 Task: Edit the user name on the profile page
Action: Mouse scrolled (230, 150) with delta (0, 0)
Screenshot: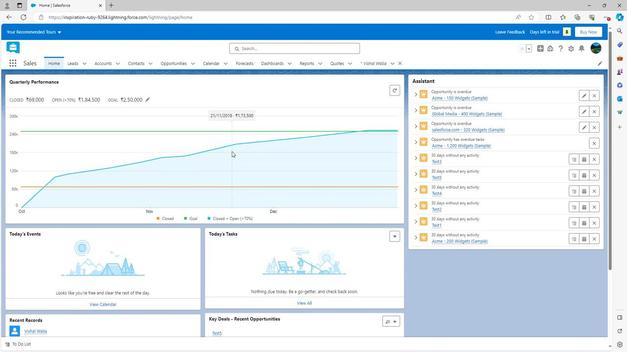 
Action: Mouse scrolled (230, 150) with delta (0, 0)
Screenshot: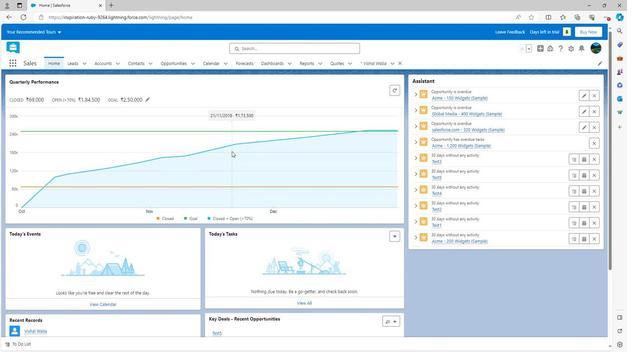 
Action: Mouse scrolled (230, 150) with delta (0, 0)
Screenshot: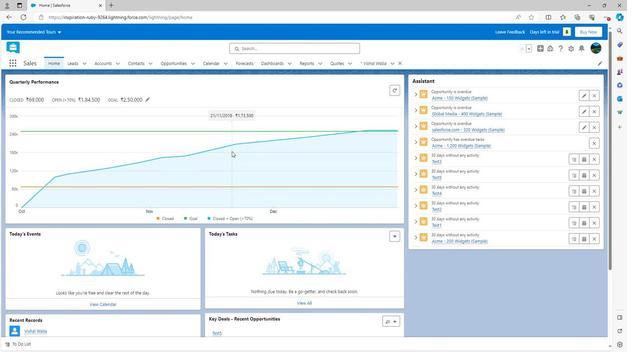 
Action: Mouse scrolled (230, 151) with delta (0, 0)
Screenshot: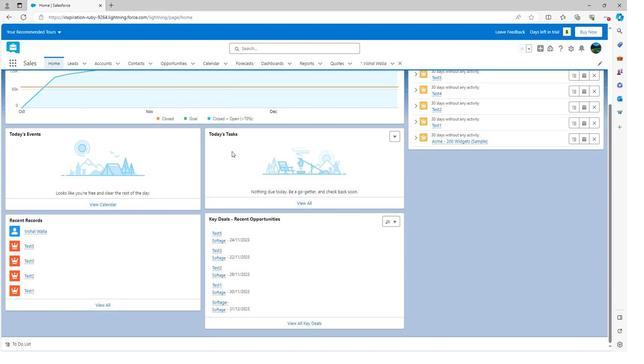 
Action: Mouse scrolled (230, 151) with delta (0, 0)
Screenshot: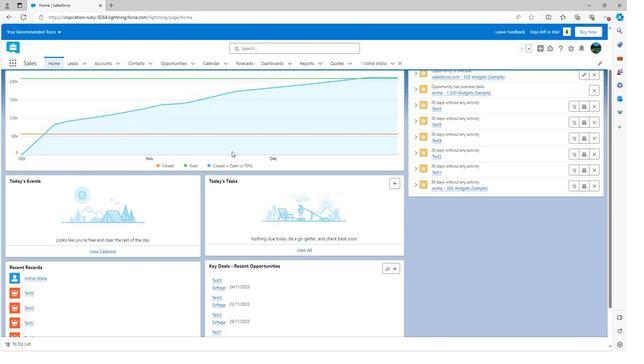
Action: Mouse scrolled (230, 151) with delta (0, 0)
Screenshot: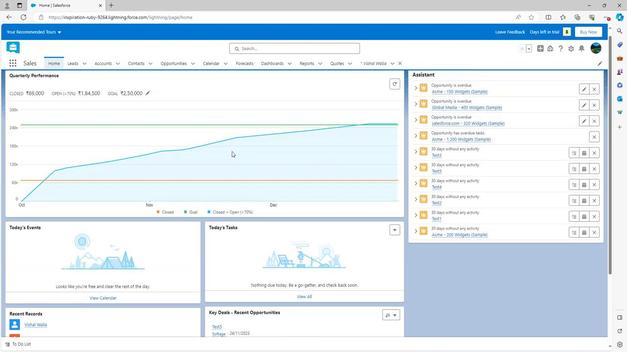 
Action: Mouse scrolled (230, 151) with delta (0, 0)
Screenshot: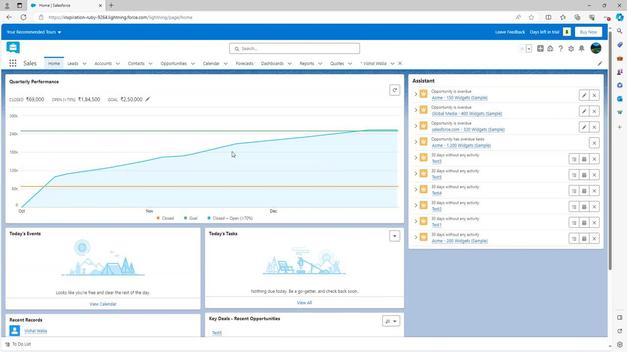 
Action: Mouse moved to (592, 52)
Screenshot: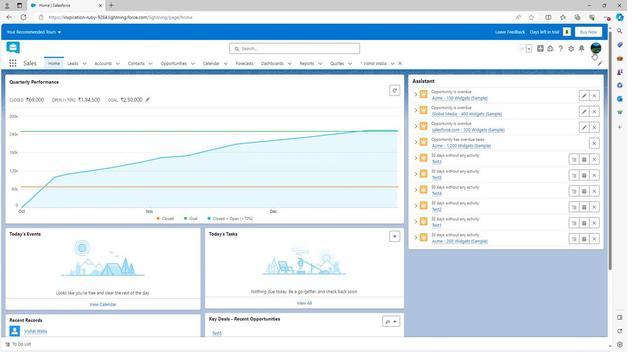 
Action: Mouse pressed left at (592, 52)
Screenshot: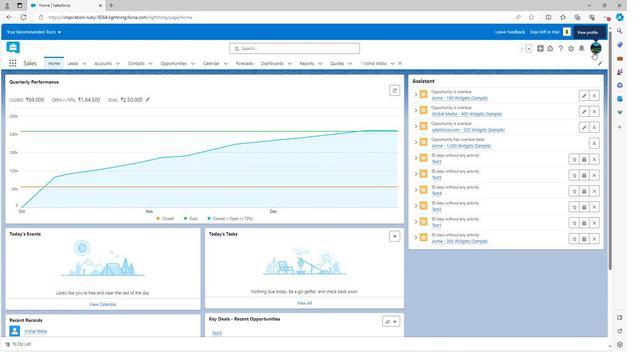 
Action: Mouse moved to (492, 71)
Screenshot: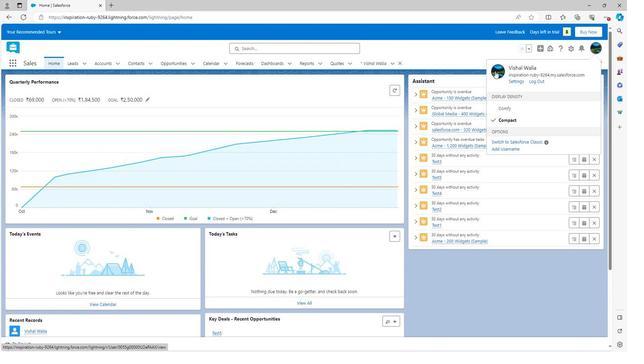 
Action: Mouse pressed left at (492, 71)
Screenshot: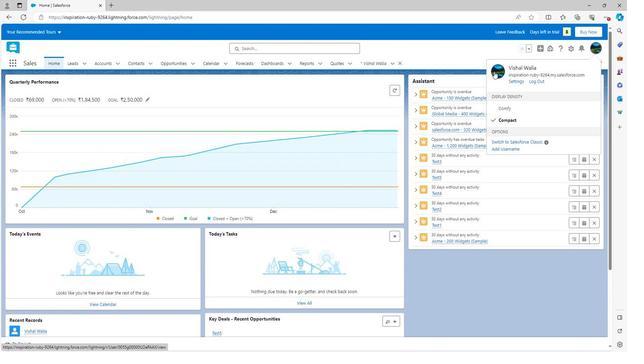 
Action: Mouse moved to (60, 166)
Screenshot: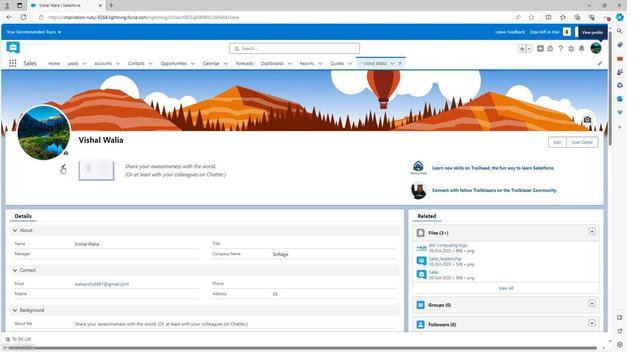 
Action: Mouse pressed left at (60, 166)
Screenshot: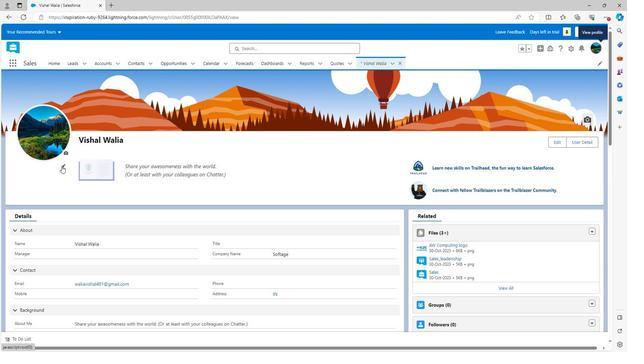 
Action: Mouse moved to (233, 173)
Screenshot: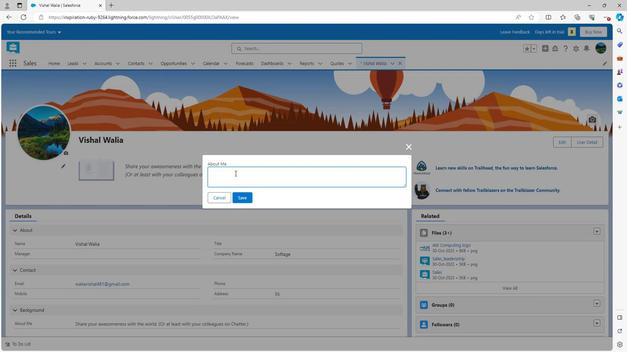 
Action: Mouse pressed left at (233, 173)
Screenshot: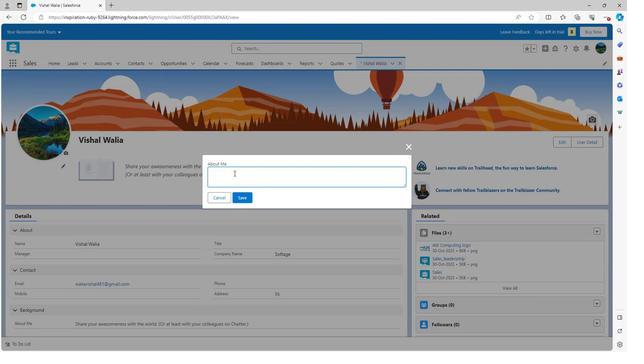 
Action: Mouse moved to (225, 197)
Screenshot: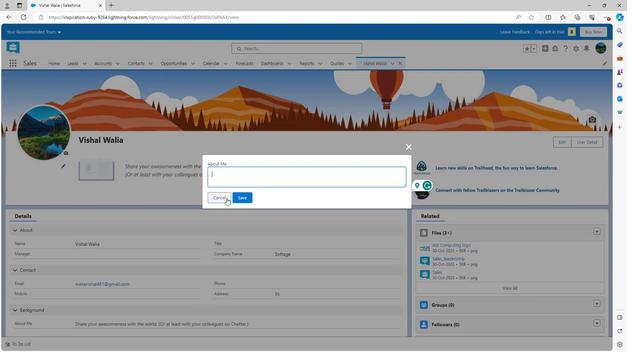 
Action: Mouse pressed left at (225, 197)
Screenshot: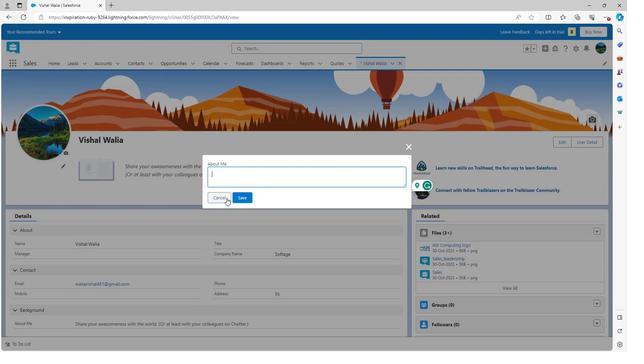 
Action: Mouse scrolled (225, 197) with delta (0, 0)
Screenshot: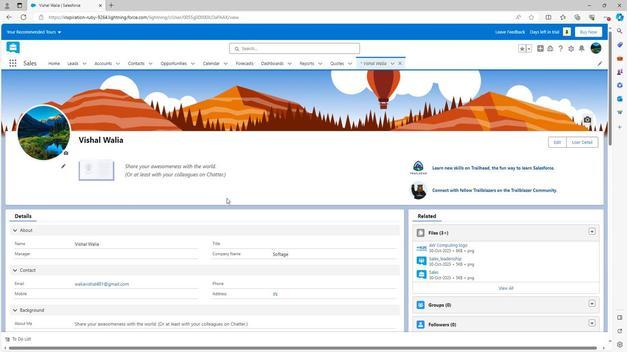 
Action: Mouse scrolled (225, 197) with delta (0, 0)
Screenshot: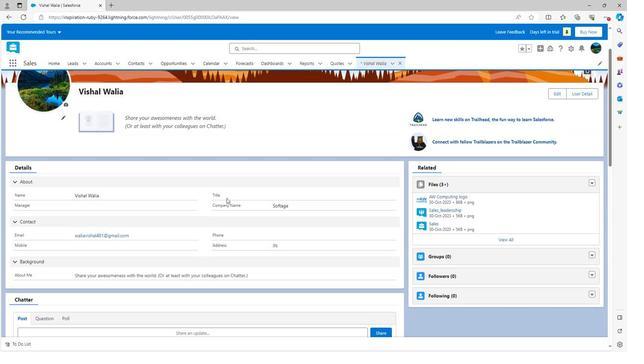
Action: Mouse moved to (225, 197)
Screenshot: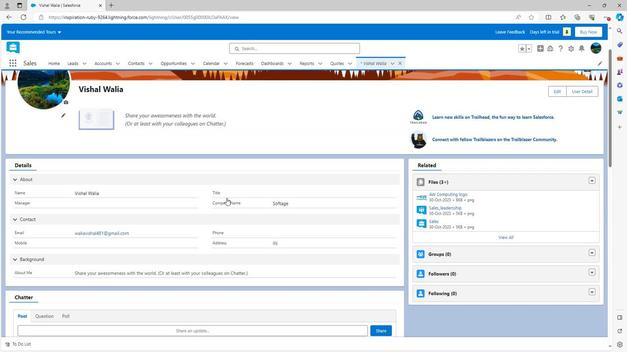 
Action: Mouse scrolled (225, 197) with delta (0, 0)
Screenshot: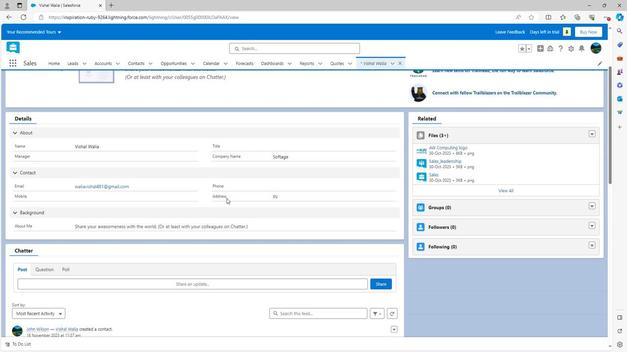 
Action: Mouse scrolled (225, 197) with delta (0, 0)
Screenshot: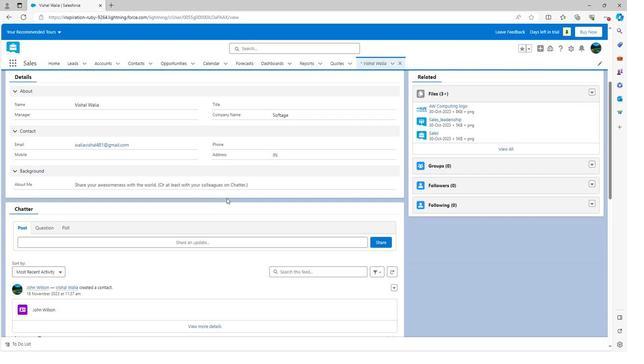 
Action: Mouse scrolled (225, 197) with delta (0, 0)
Screenshot: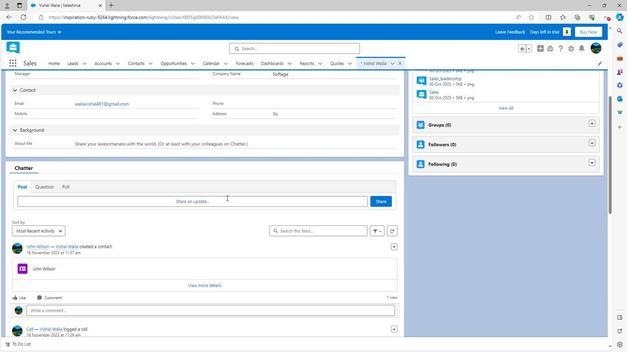 
Action: Mouse scrolled (225, 197) with delta (0, 0)
Screenshot: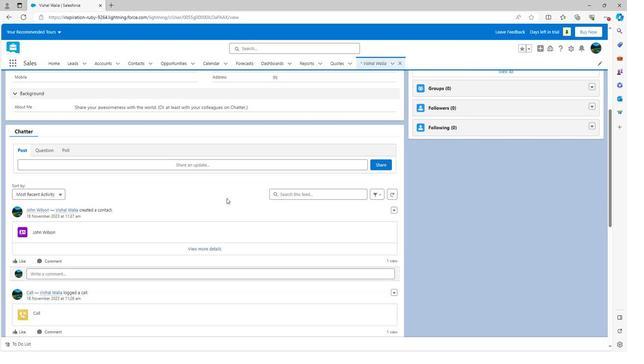 
Action: Mouse scrolled (225, 197) with delta (0, 0)
Screenshot: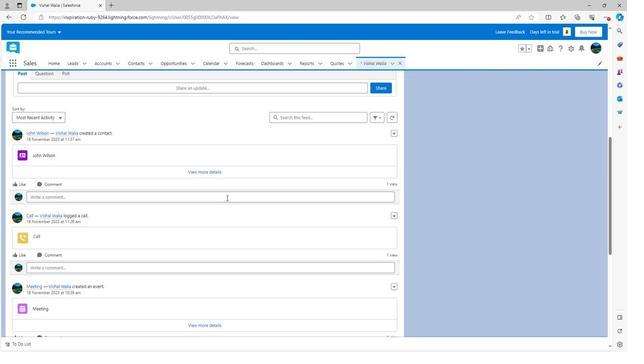 
Action: Mouse scrolled (225, 197) with delta (0, 0)
Screenshot: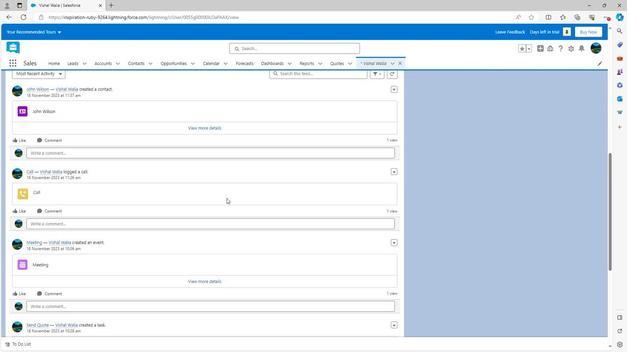 
Action: Mouse scrolled (225, 197) with delta (0, 0)
Screenshot: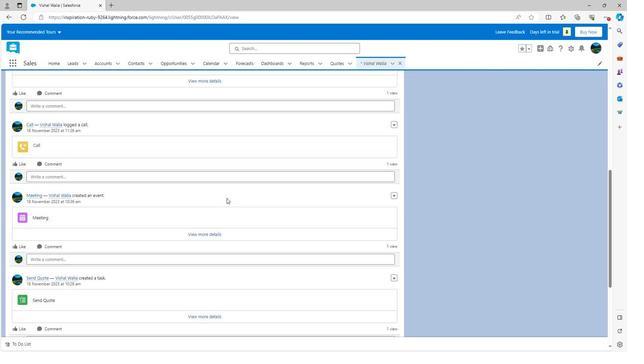
Action: Mouse moved to (225, 198)
Screenshot: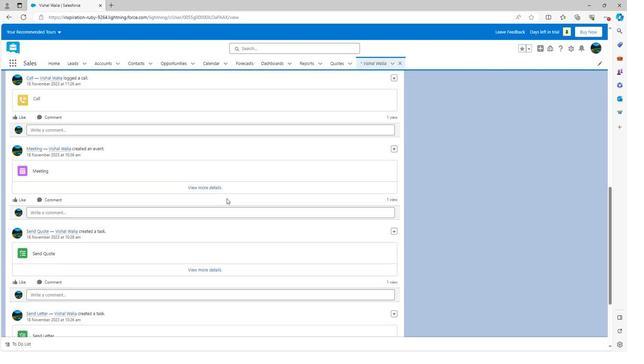 
Action: Mouse scrolled (225, 197) with delta (0, 0)
Screenshot: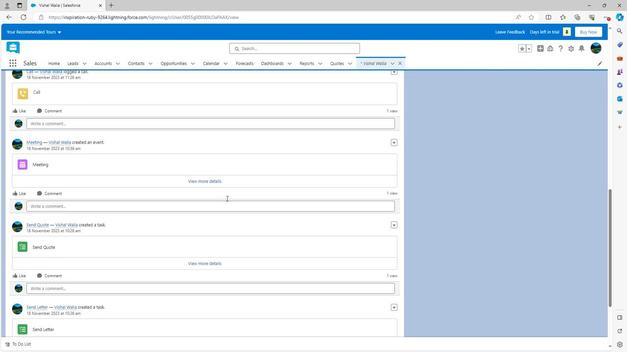 
Action: Mouse scrolled (225, 197) with delta (0, 0)
Screenshot: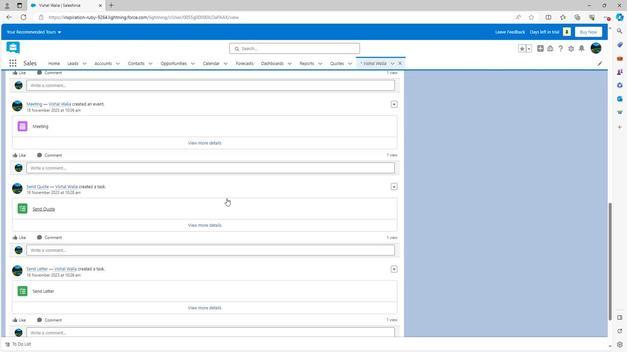 
Action: Mouse scrolled (225, 198) with delta (0, 0)
Screenshot: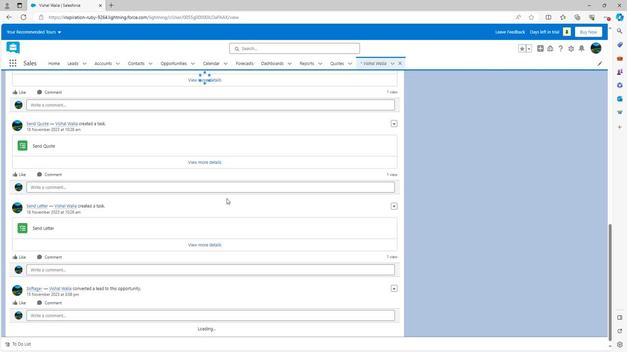 
Action: Mouse scrolled (225, 198) with delta (0, 0)
Screenshot: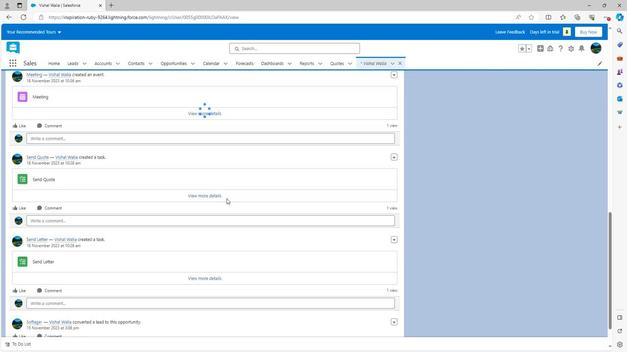 
Action: Mouse scrolled (225, 198) with delta (0, 0)
Screenshot: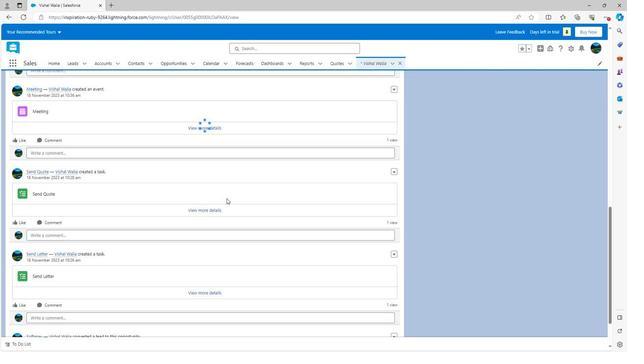 
Action: Mouse scrolled (225, 198) with delta (0, 0)
Screenshot: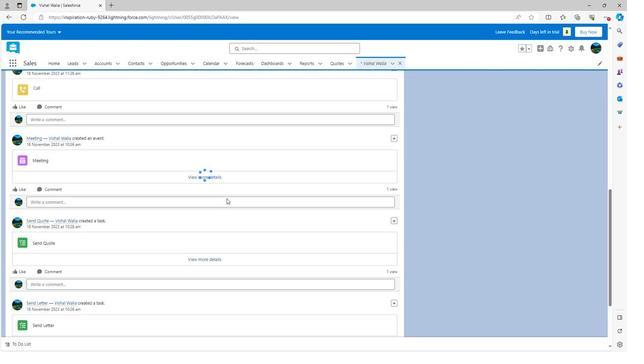 
Action: Mouse scrolled (225, 198) with delta (0, 0)
Screenshot: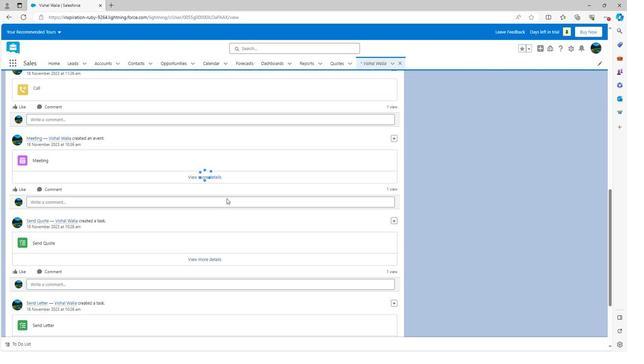 
Action: Mouse scrolled (225, 198) with delta (0, 0)
Screenshot: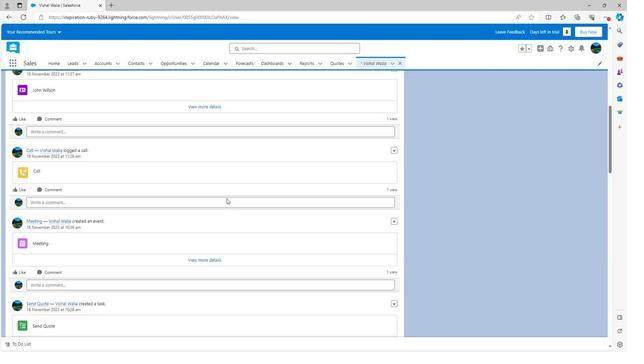 
Action: Mouse scrolled (225, 198) with delta (0, 0)
Screenshot: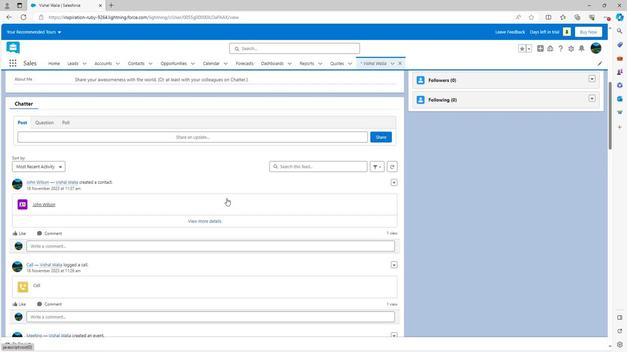 
Action: Mouse scrolled (225, 198) with delta (0, 0)
Screenshot: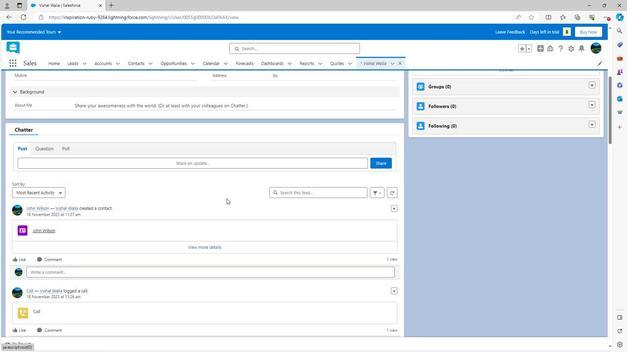 
Action: Mouse scrolled (225, 198) with delta (0, 0)
Screenshot: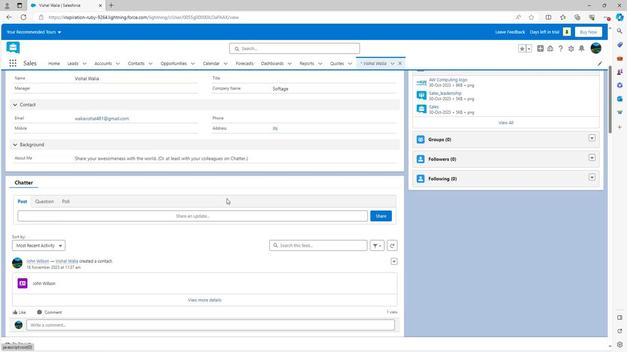 
Action: Mouse scrolled (225, 198) with delta (0, 0)
Screenshot: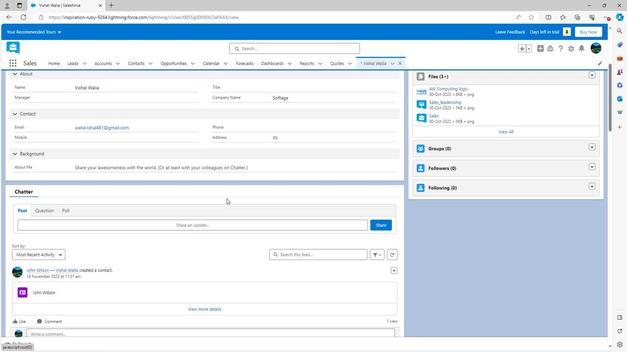 
Action: Mouse moved to (226, 198)
Screenshot: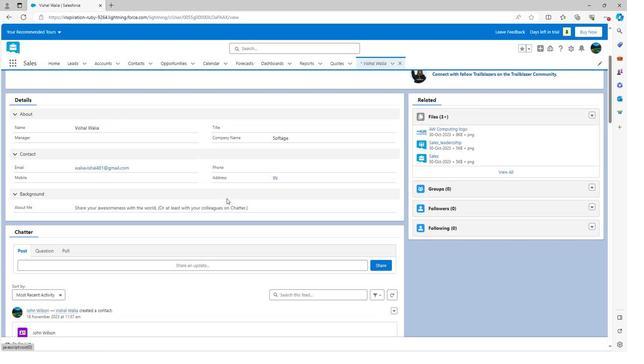 
